 Task: Visit on the  ads of JPMorgan Chase & Co.
Action: Mouse moved to (568, 91)
Screenshot: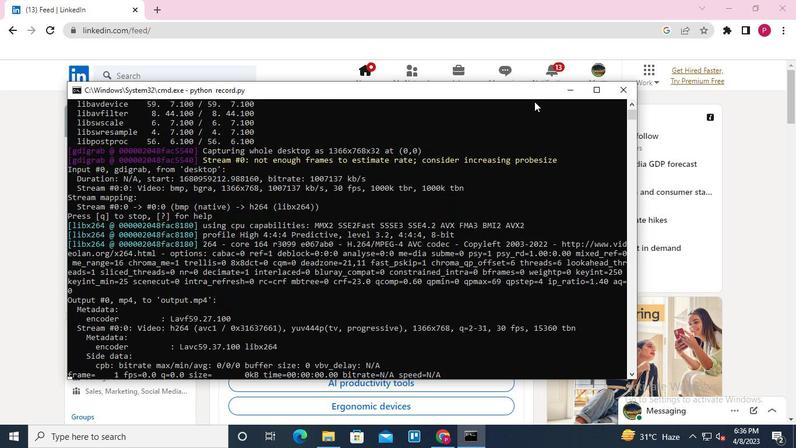 
Action: Mouse pressed left at (568, 91)
Screenshot: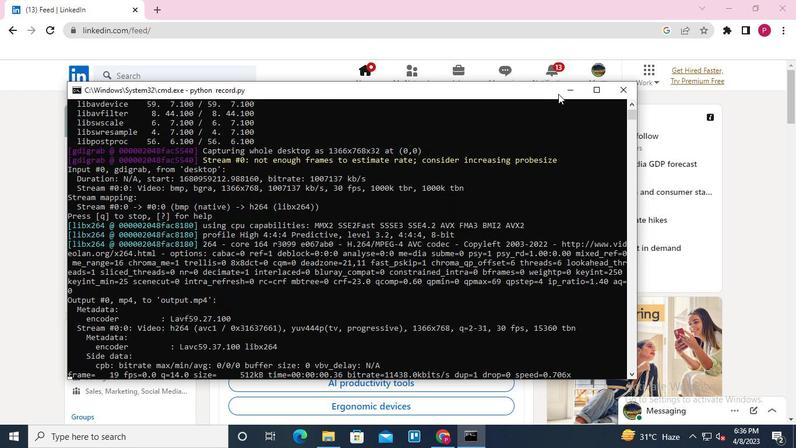 
Action: Mouse moved to (133, 78)
Screenshot: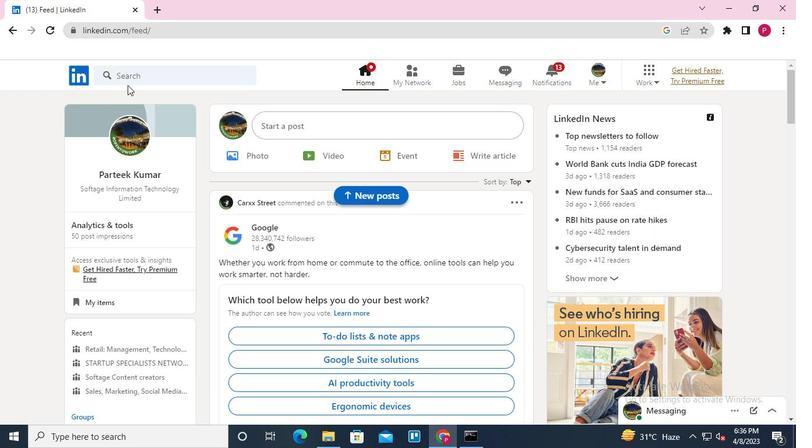 
Action: Mouse pressed left at (133, 78)
Screenshot: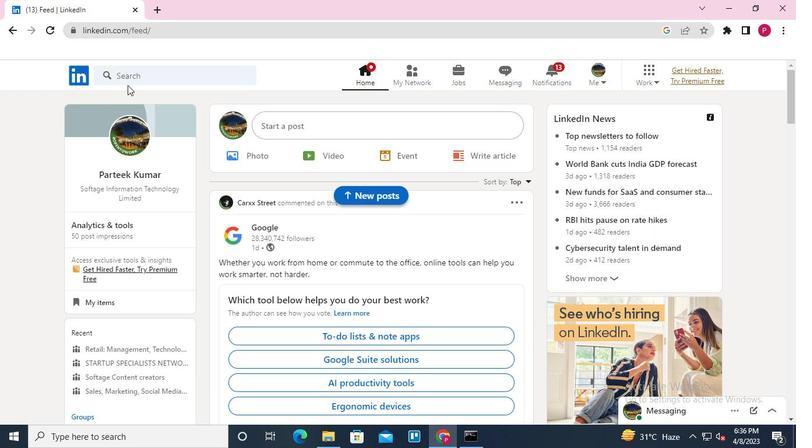 
Action: Mouse moved to (116, 131)
Screenshot: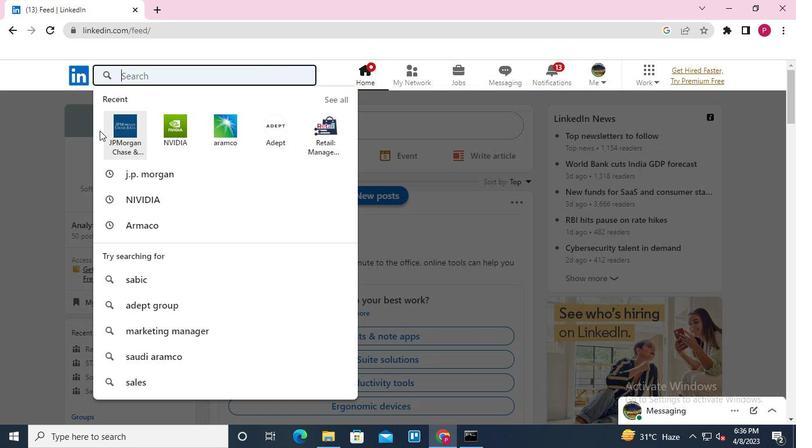 
Action: Mouse pressed left at (116, 131)
Screenshot: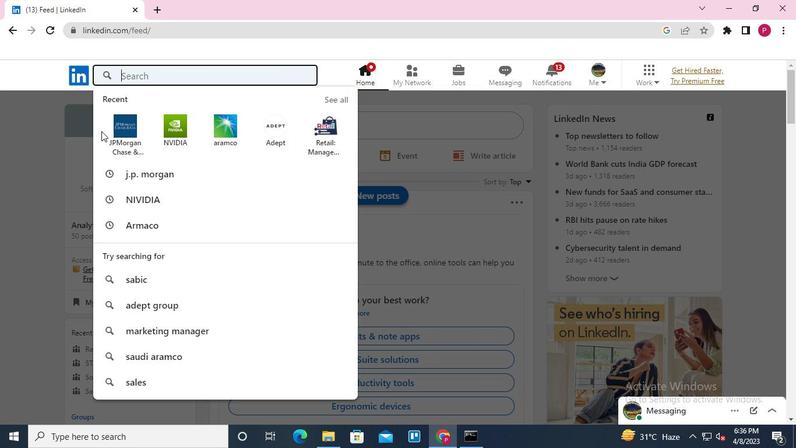 
Action: Mouse moved to (207, 134)
Screenshot: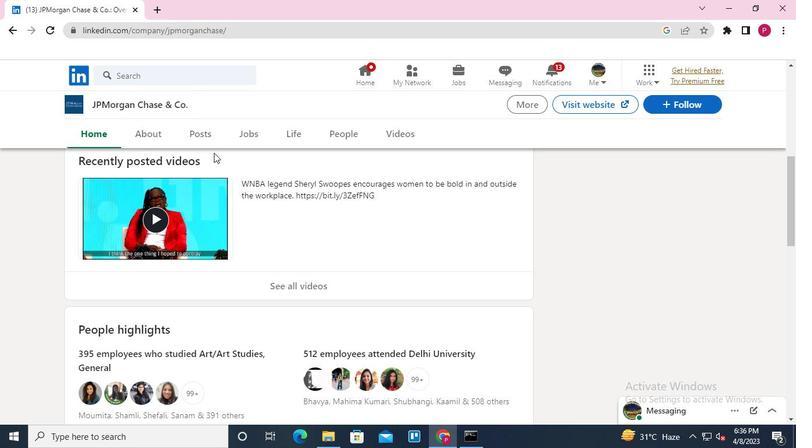 
Action: Mouse pressed left at (207, 134)
Screenshot: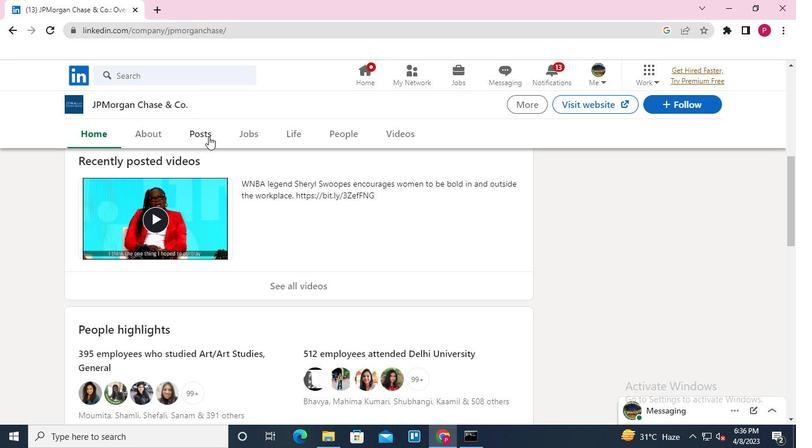 
Action: Mouse moved to (458, 220)
Screenshot: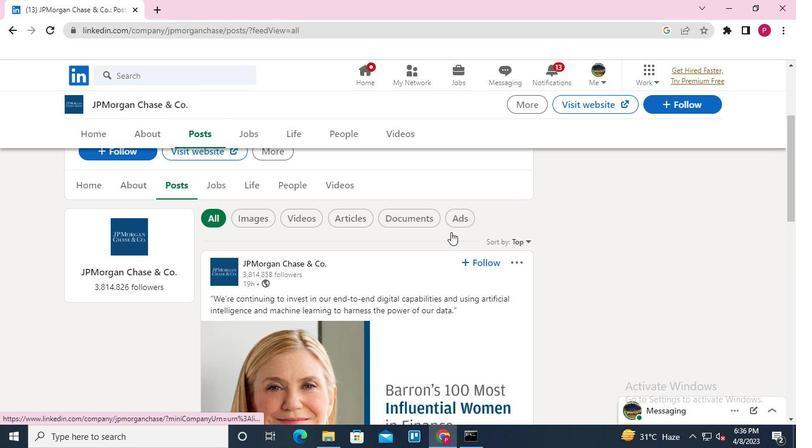 
Action: Mouse pressed left at (458, 220)
Screenshot: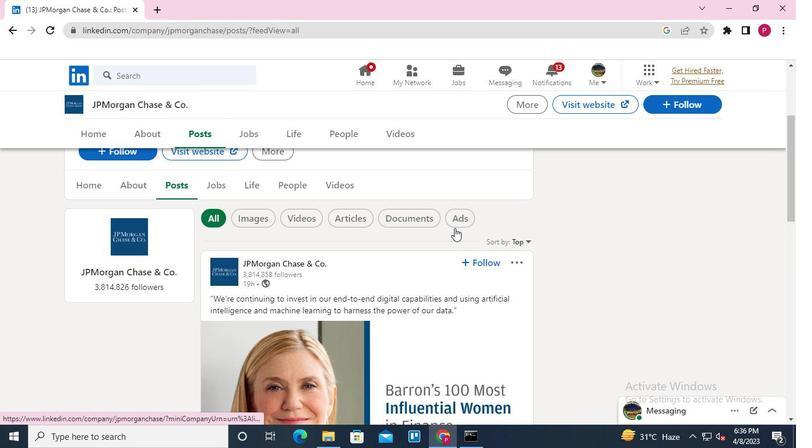 
Action: Mouse moved to (457, 222)
Screenshot: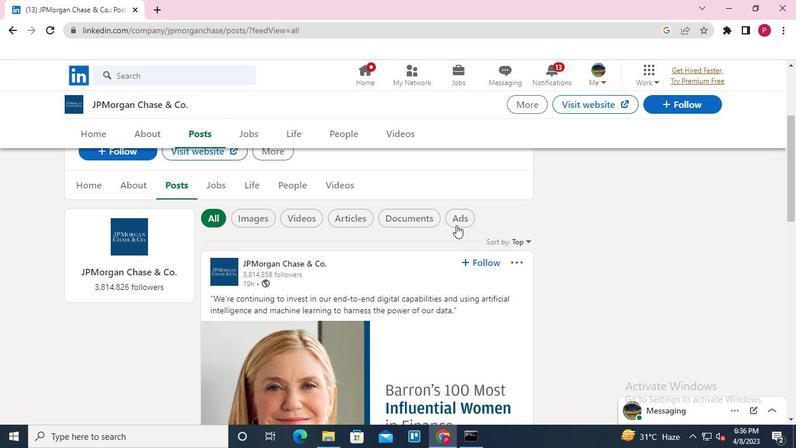 
Action: Mouse pressed left at (457, 222)
Screenshot: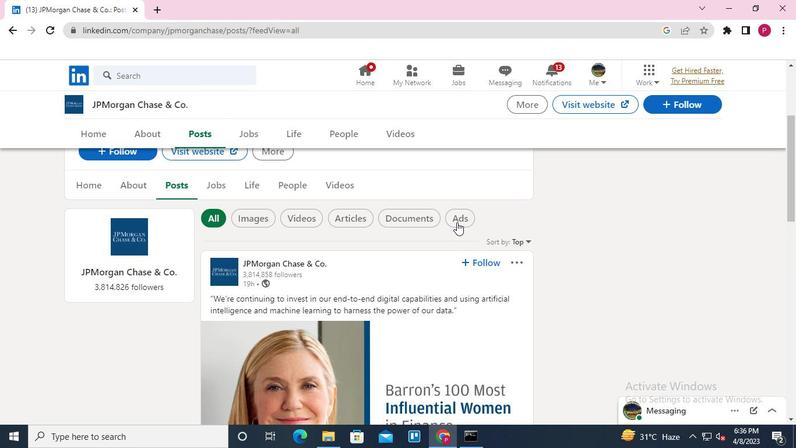 
Action: Mouse moved to (340, 266)
Screenshot: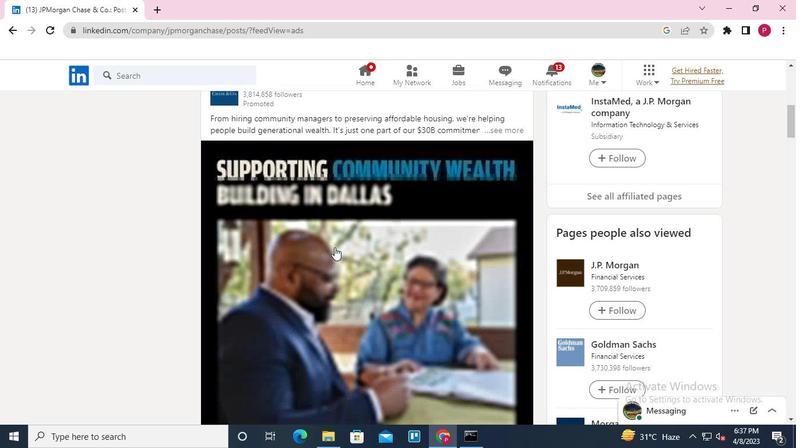 
Action: Keyboard Key.alt_l
Screenshot: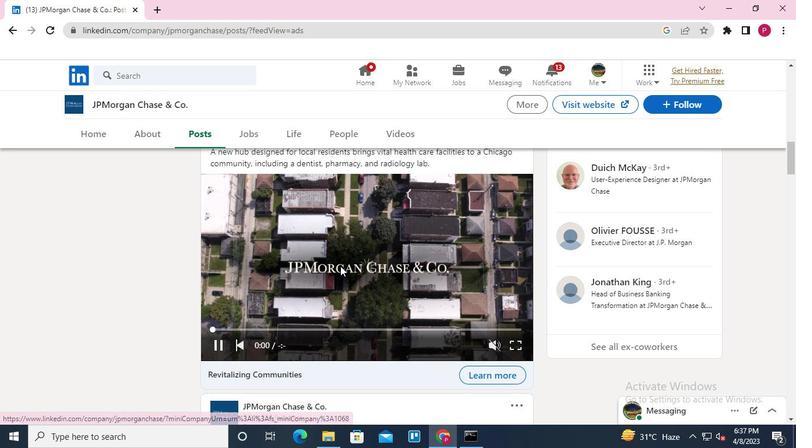 
Action: Keyboard Key.tab
Screenshot: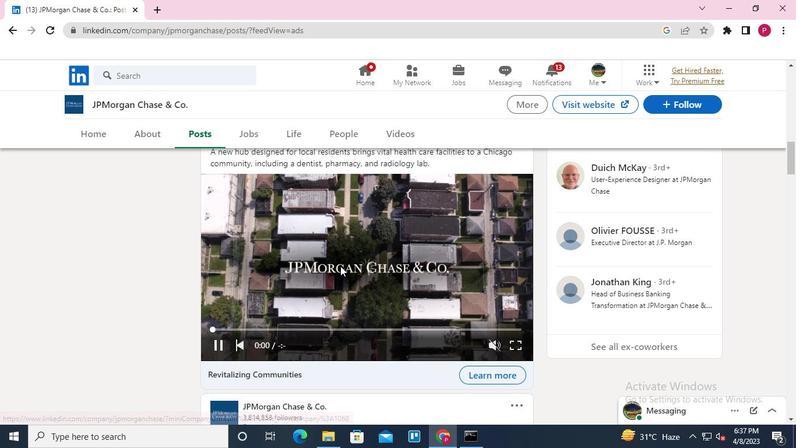 
Action: Mouse moved to (629, 89)
Screenshot: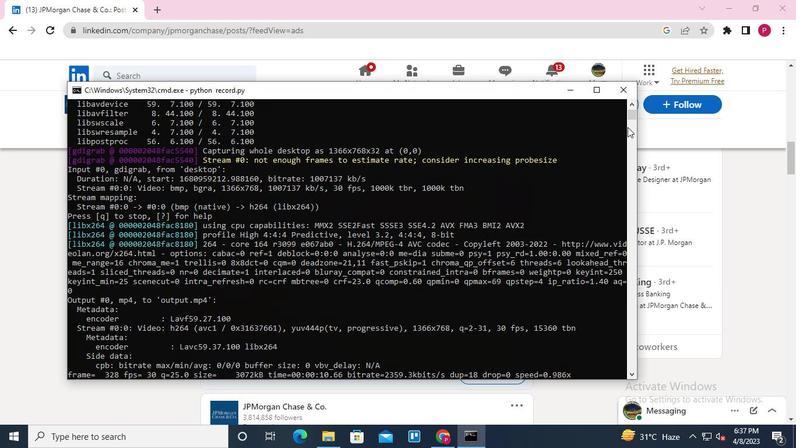 
Action: Mouse pressed left at (629, 89)
Screenshot: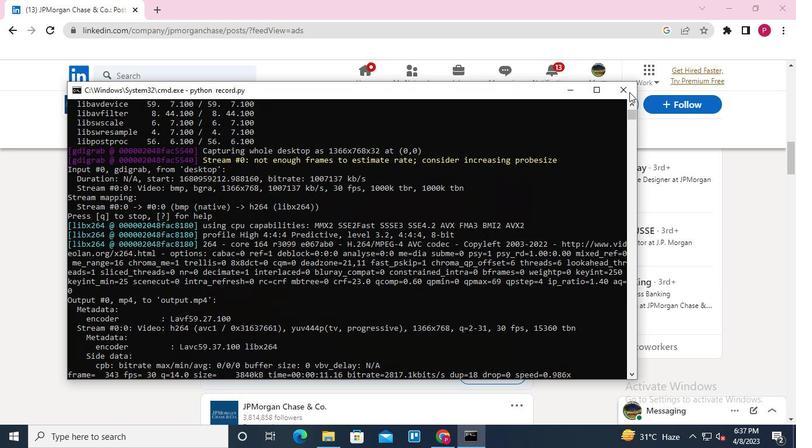 
